 Task: Change the workspace to "Design Review".
Action: Mouse moved to (346, 72)
Screenshot: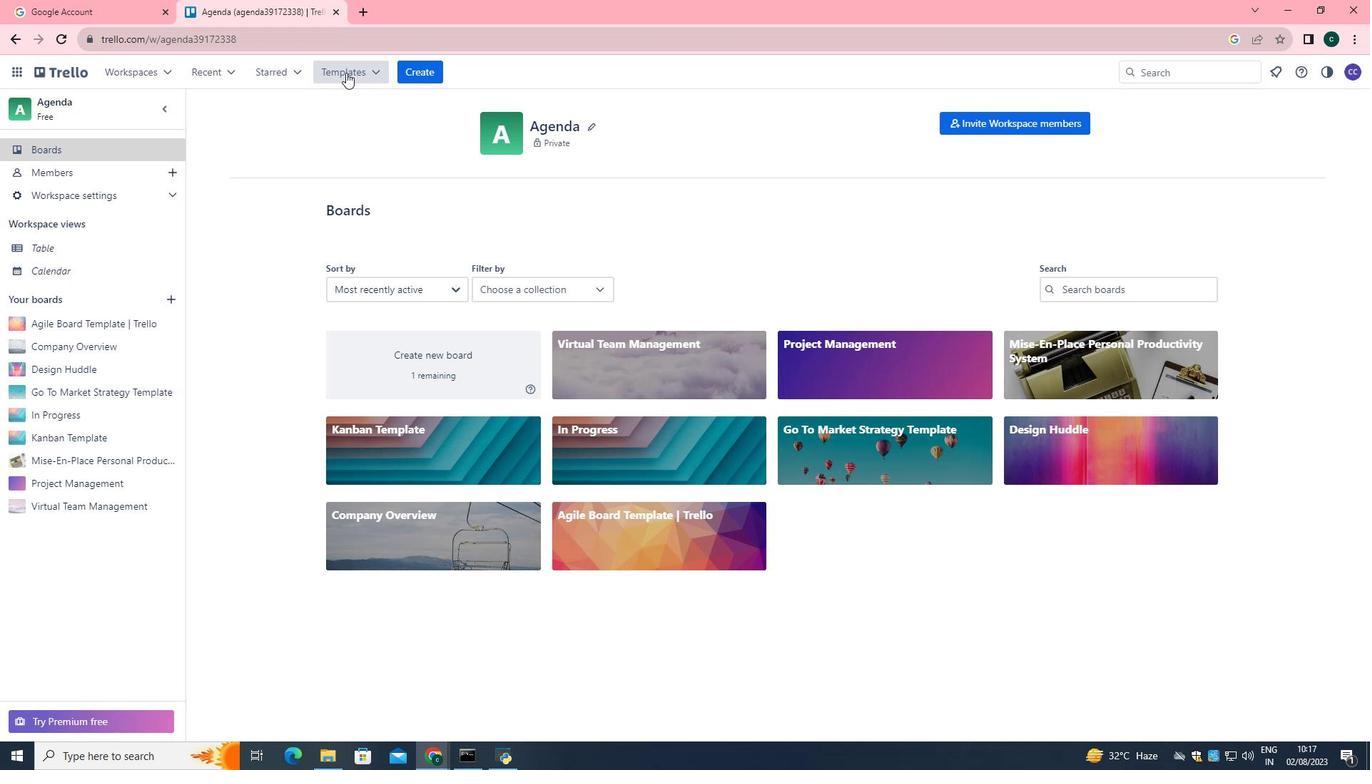 
Action: Mouse pressed left at (346, 72)
Screenshot: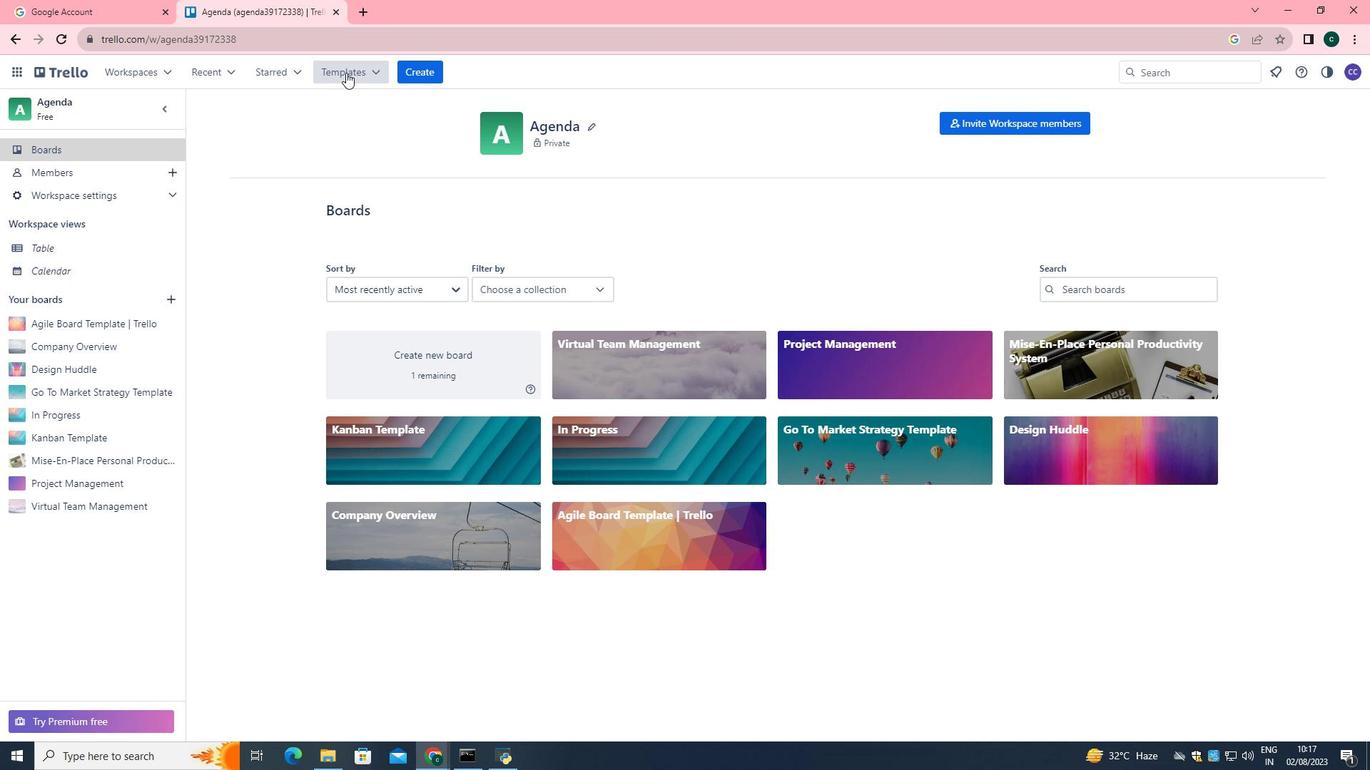 
Action: Mouse moved to (450, 521)
Screenshot: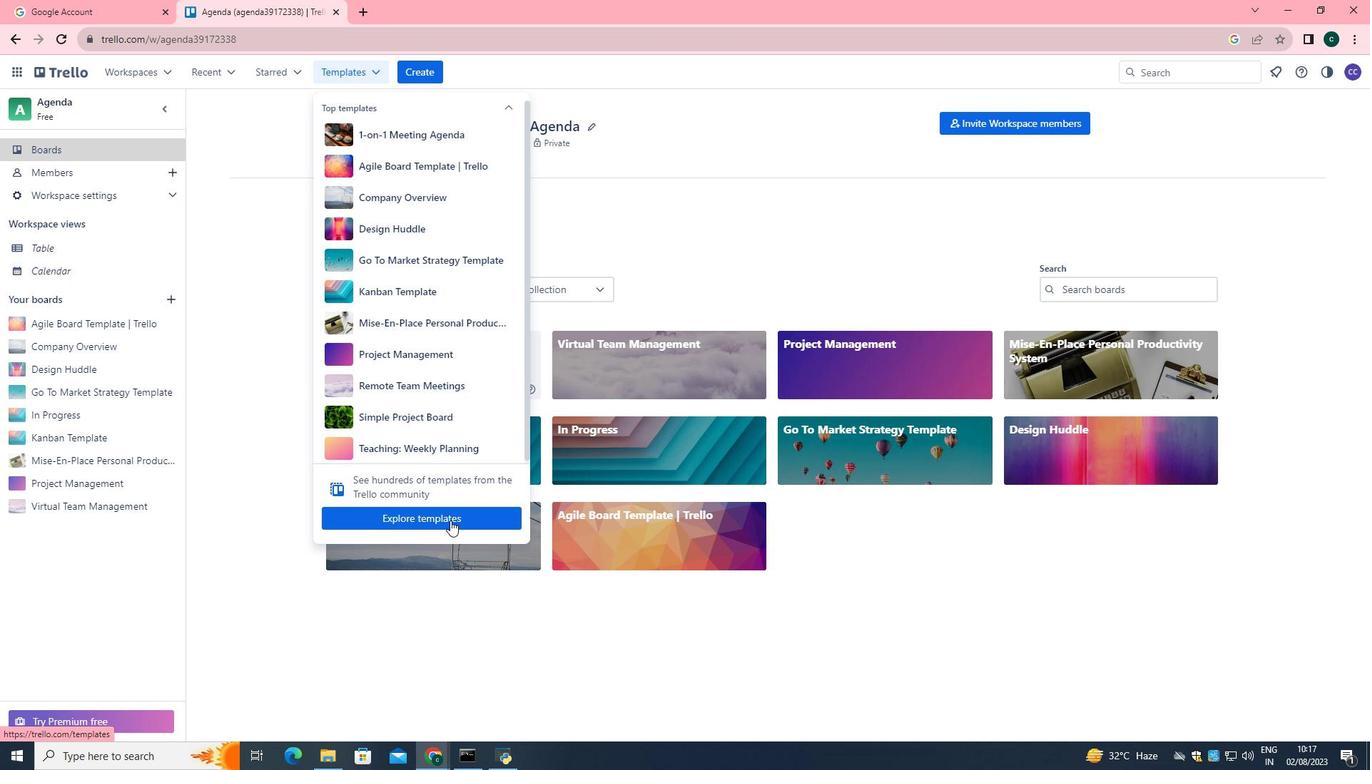 
Action: Mouse pressed left at (450, 521)
Screenshot: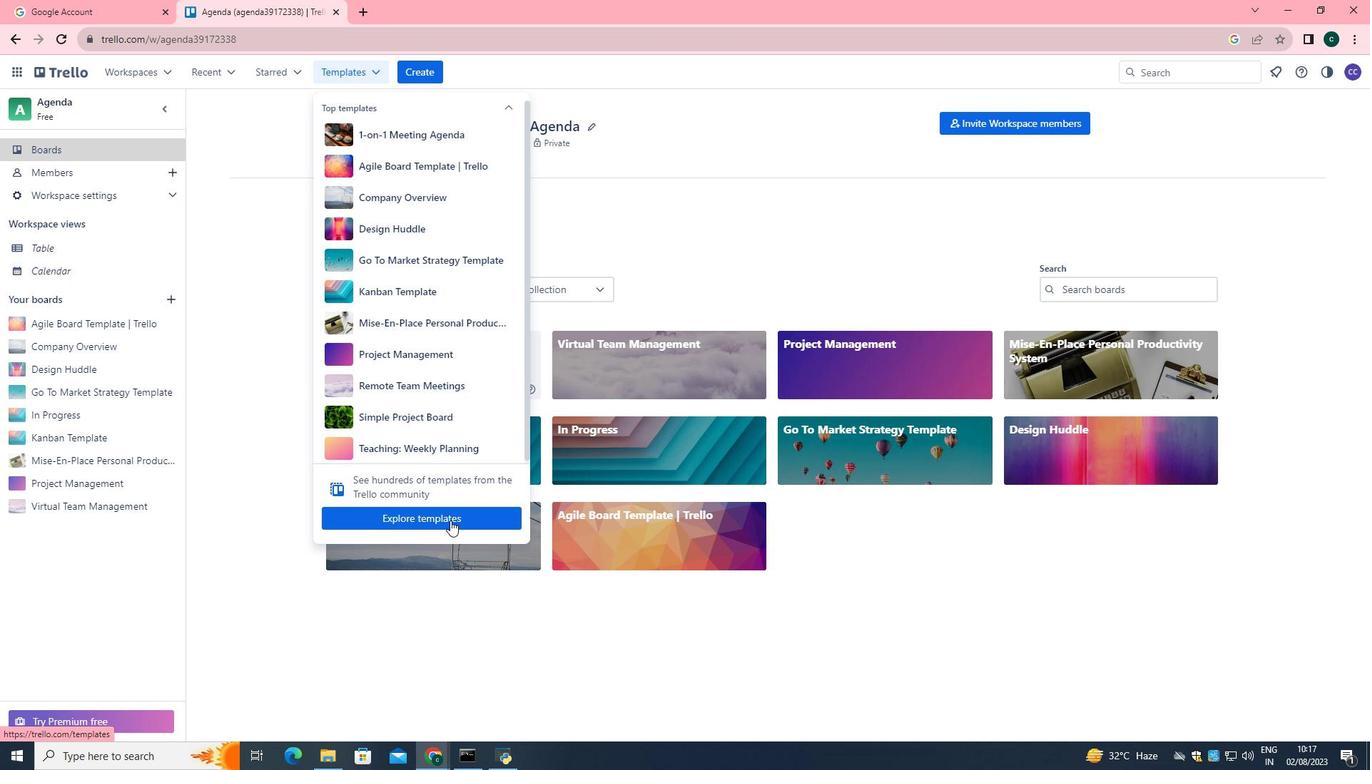 
Action: Mouse moved to (590, 214)
Screenshot: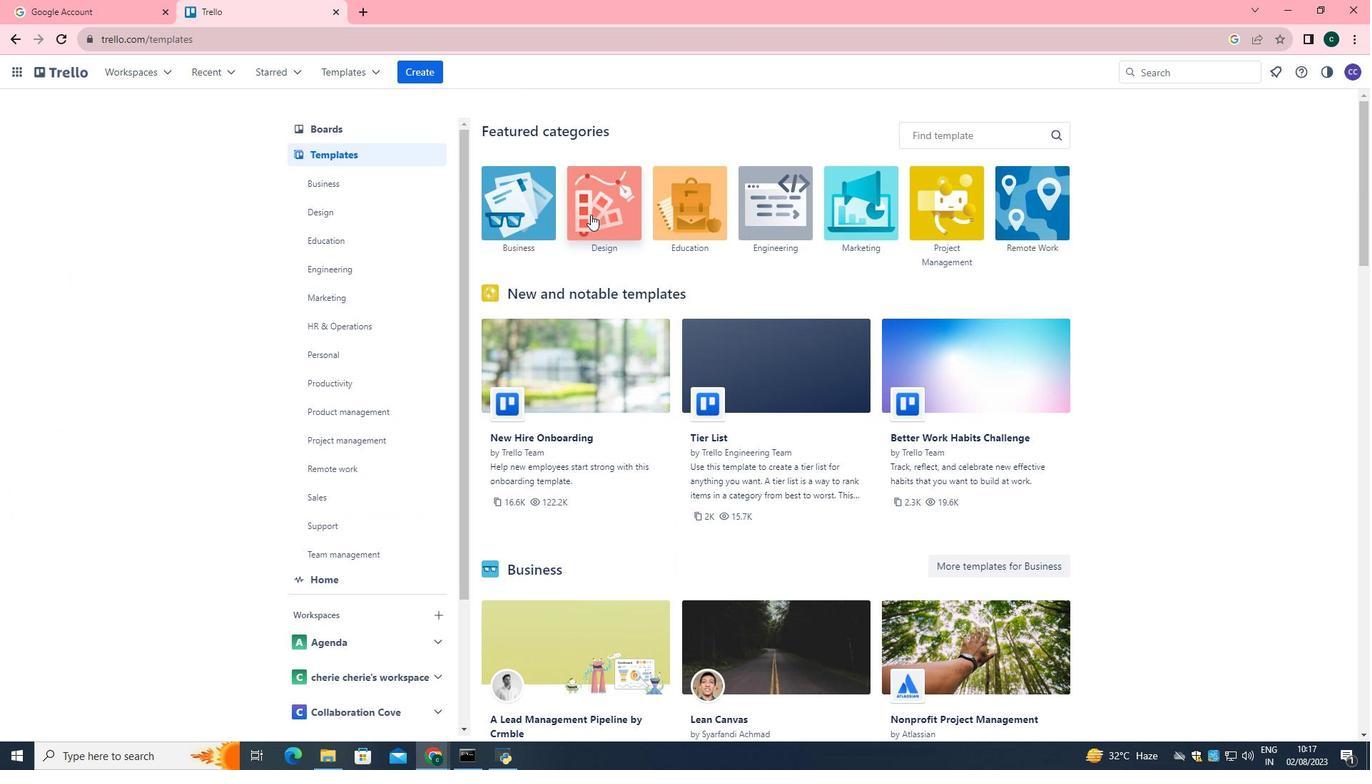 
Action: Mouse pressed left at (590, 214)
Screenshot: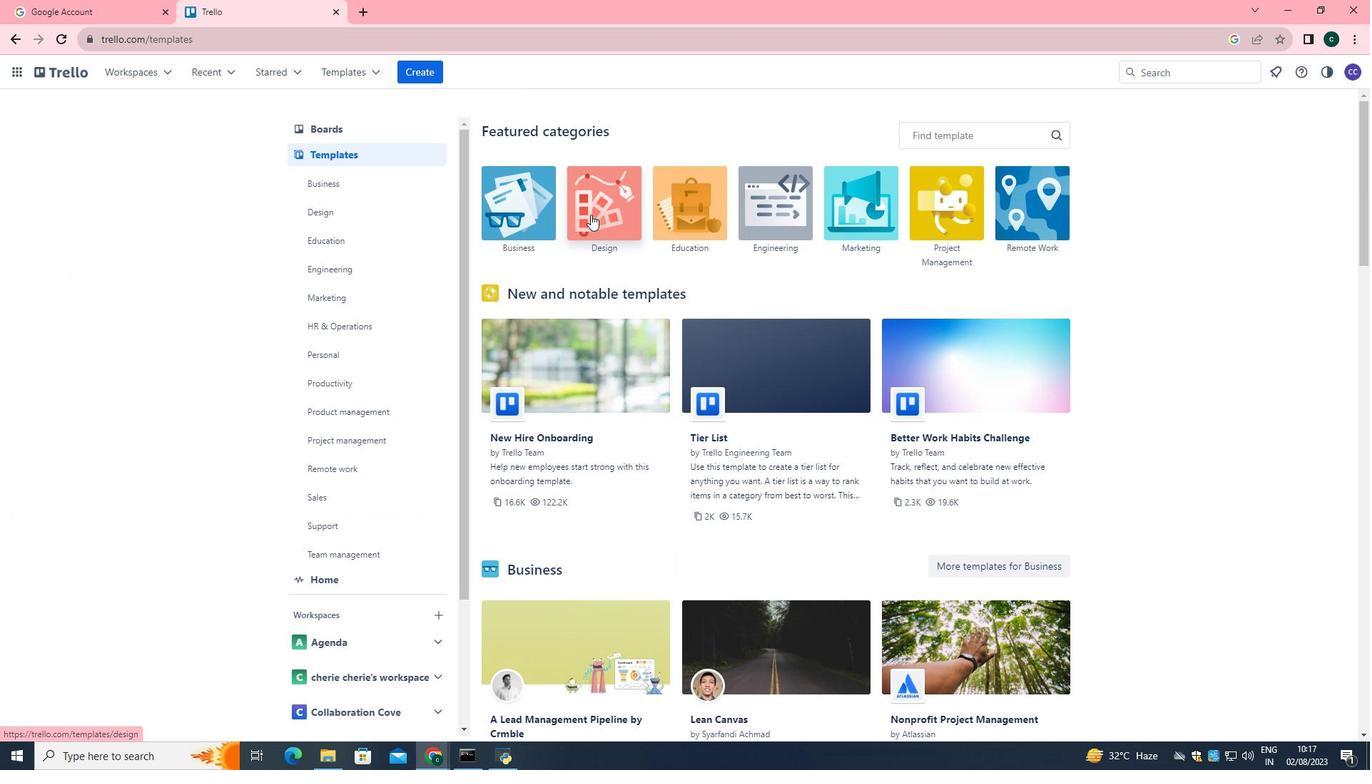 
Action: Mouse moved to (584, 281)
Screenshot: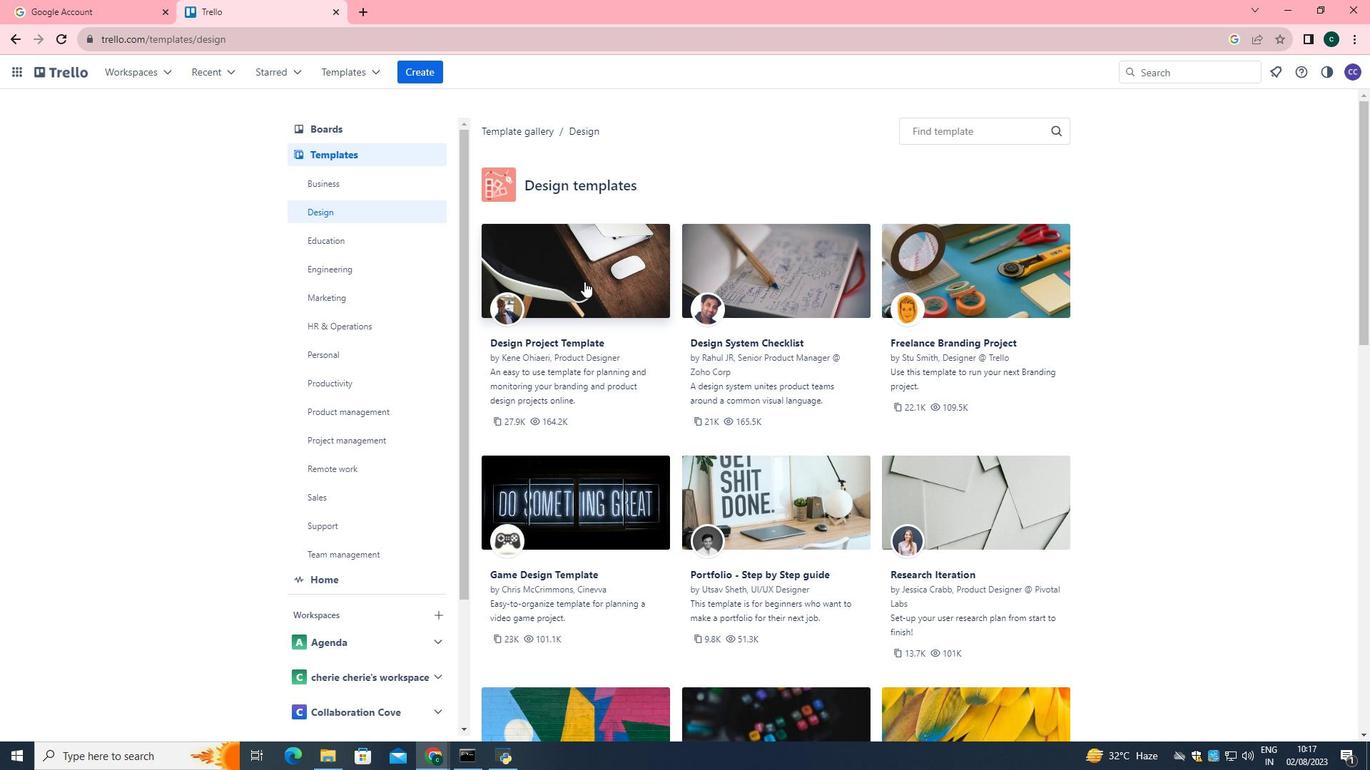
Action: Mouse pressed left at (584, 281)
Screenshot: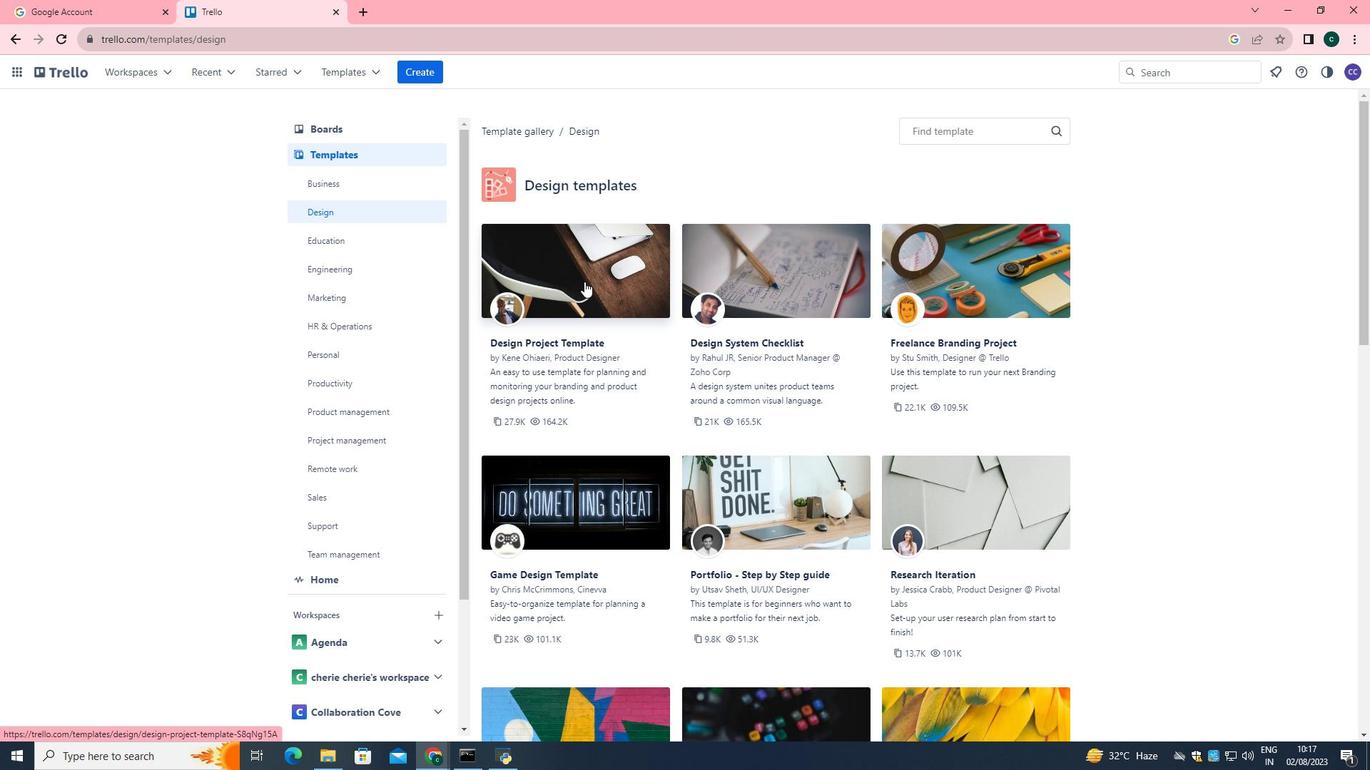 
Action: Mouse moved to (1032, 185)
Screenshot: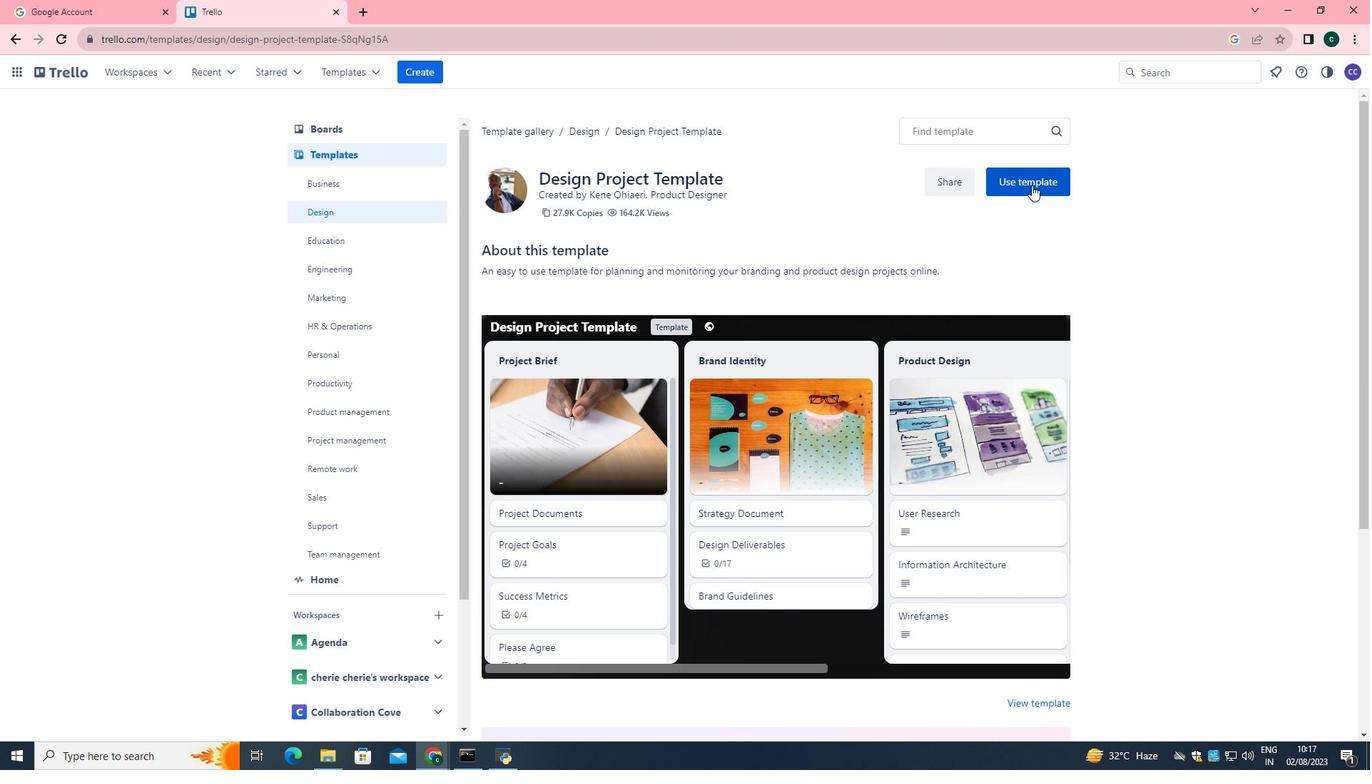 
Action: Mouse pressed left at (1032, 185)
Screenshot: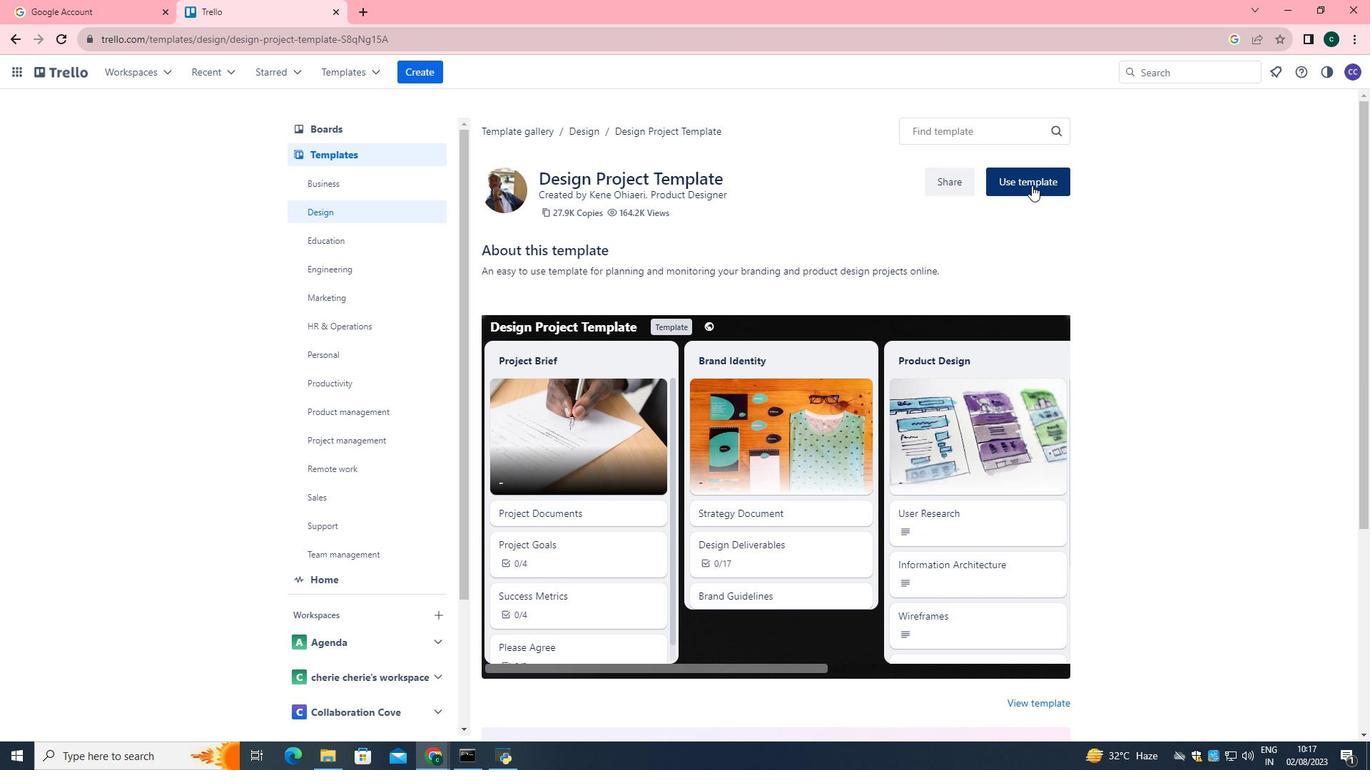 
Action: Mouse moved to (1076, 312)
Screenshot: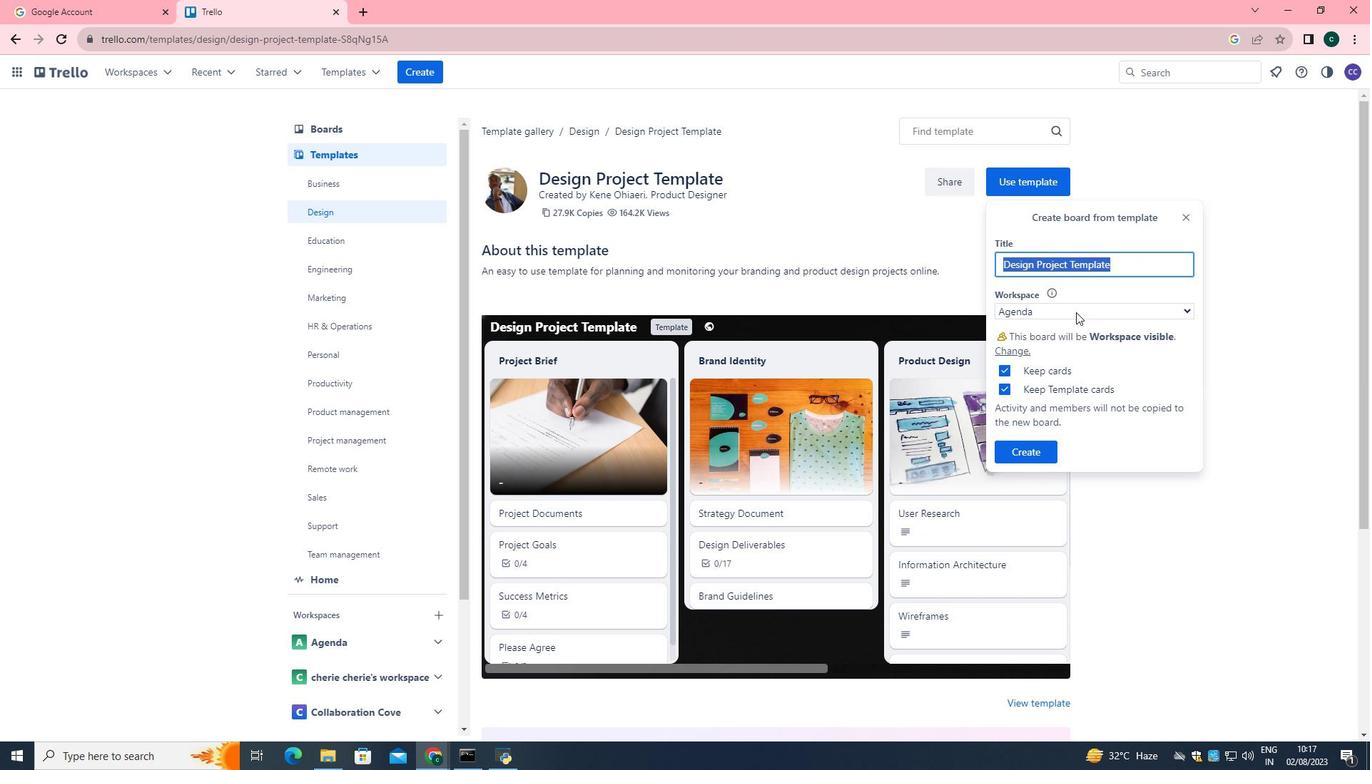
Action: Mouse pressed left at (1076, 312)
Screenshot: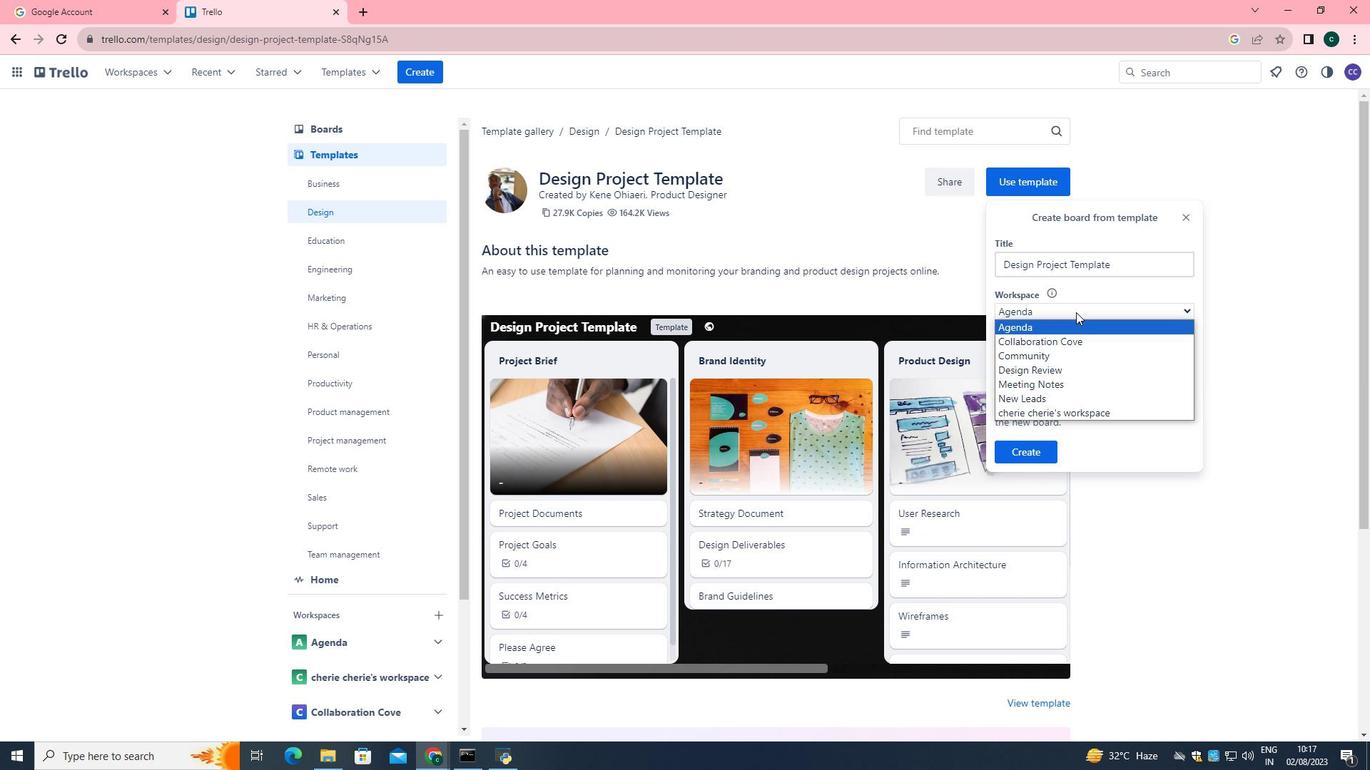 
Action: Mouse moved to (1072, 369)
Screenshot: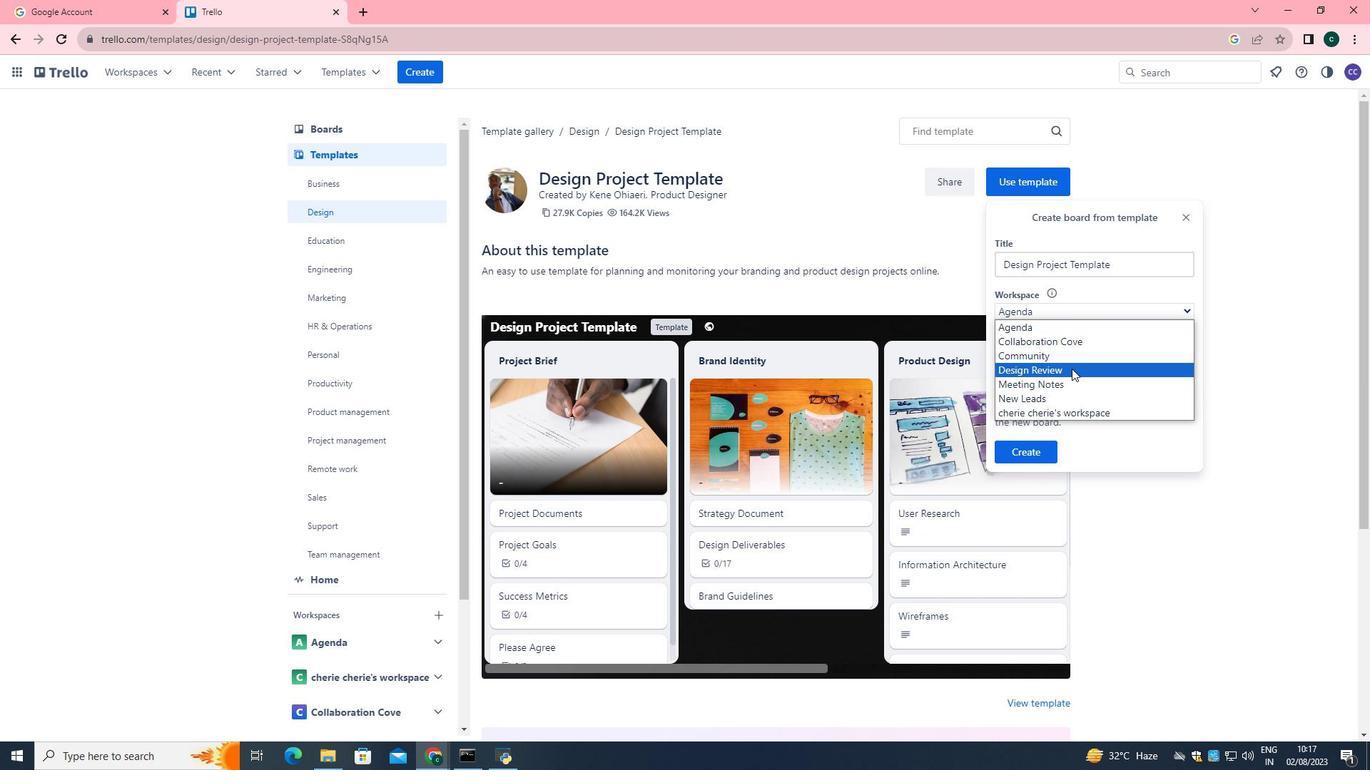 
Action: Mouse pressed left at (1072, 369)
Screenshot: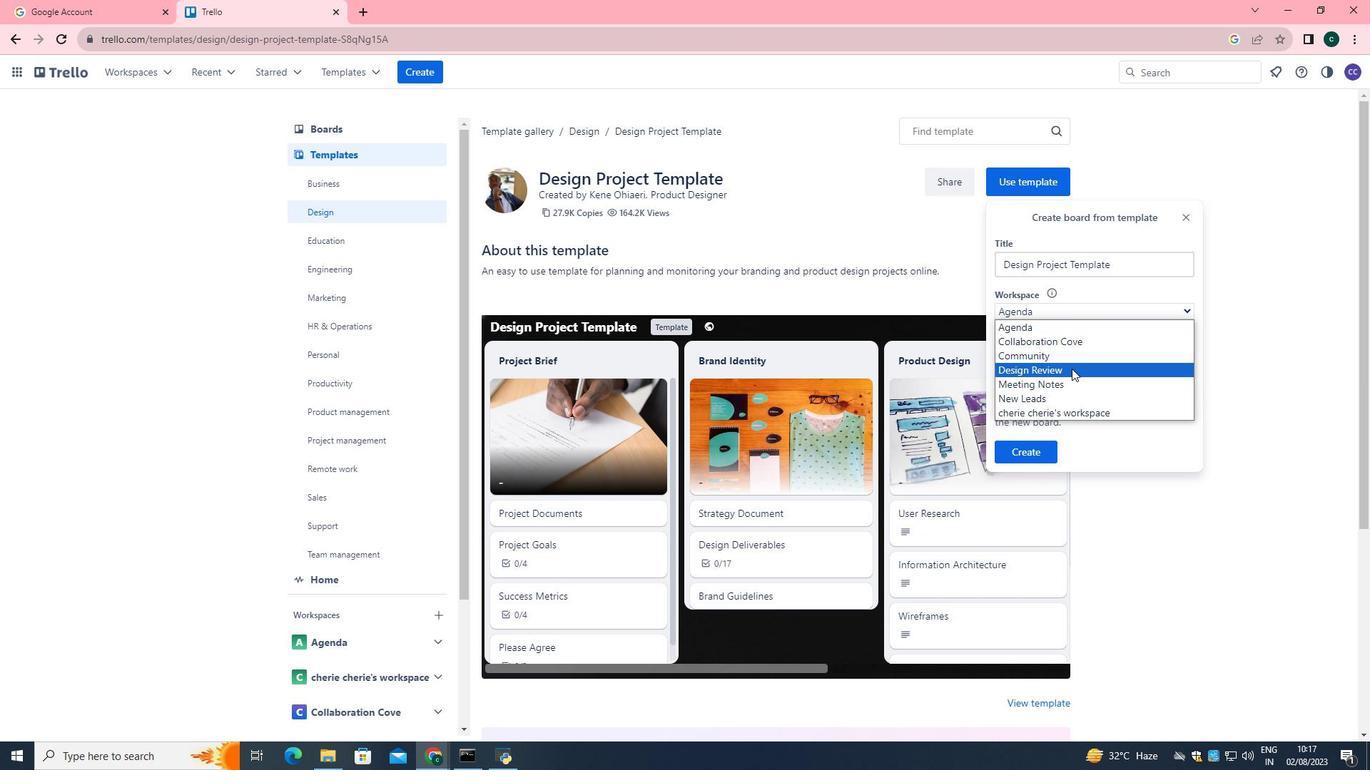 
